 Task: Move the task Integrate a new online platform for online pet care services to the section Done in the project CoolTech and filter the tasks in the project by Incomplete tasks
Action: Mouse moved to (80, 323)
Screenshot: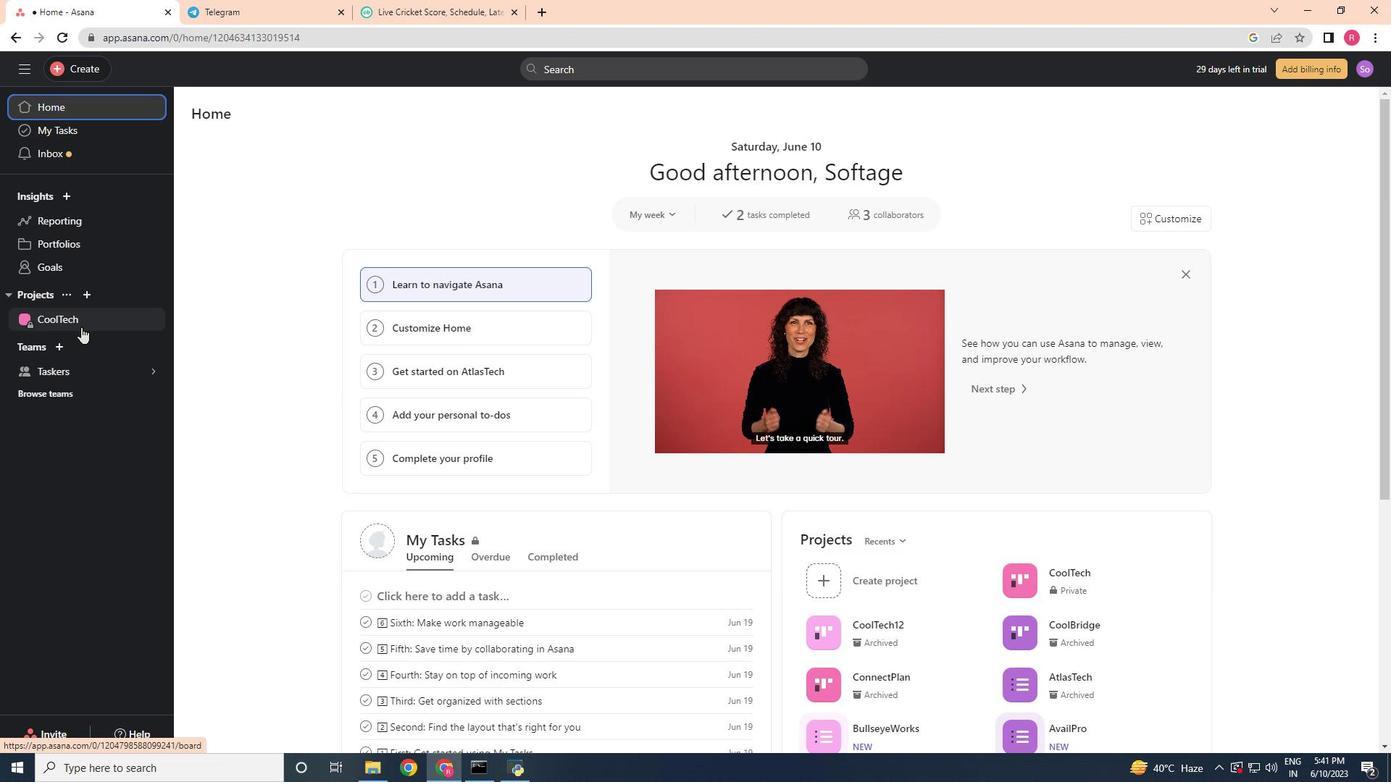 
Action: Mouse pressed left at (80, 323)
Screenshot: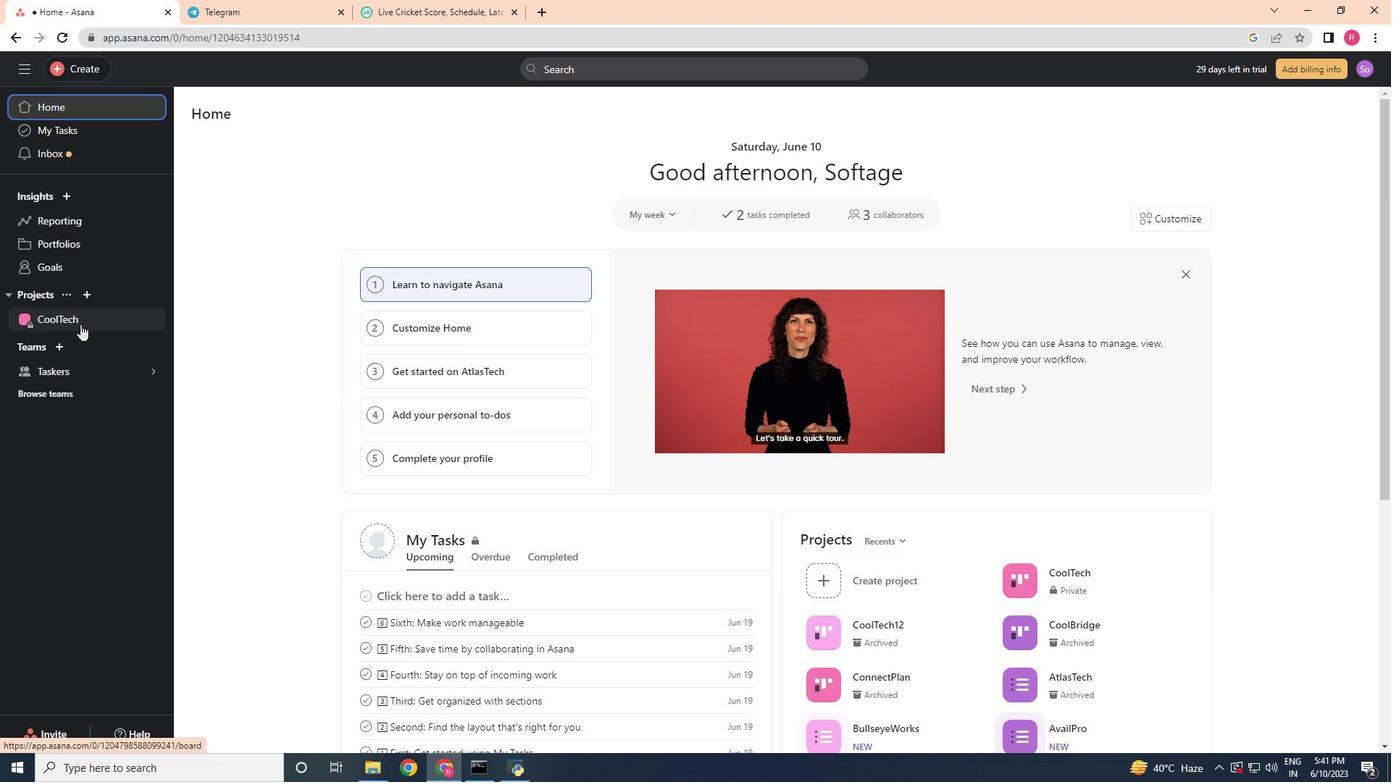 
Action: Mouse moved to (314, 405)
Screenshot: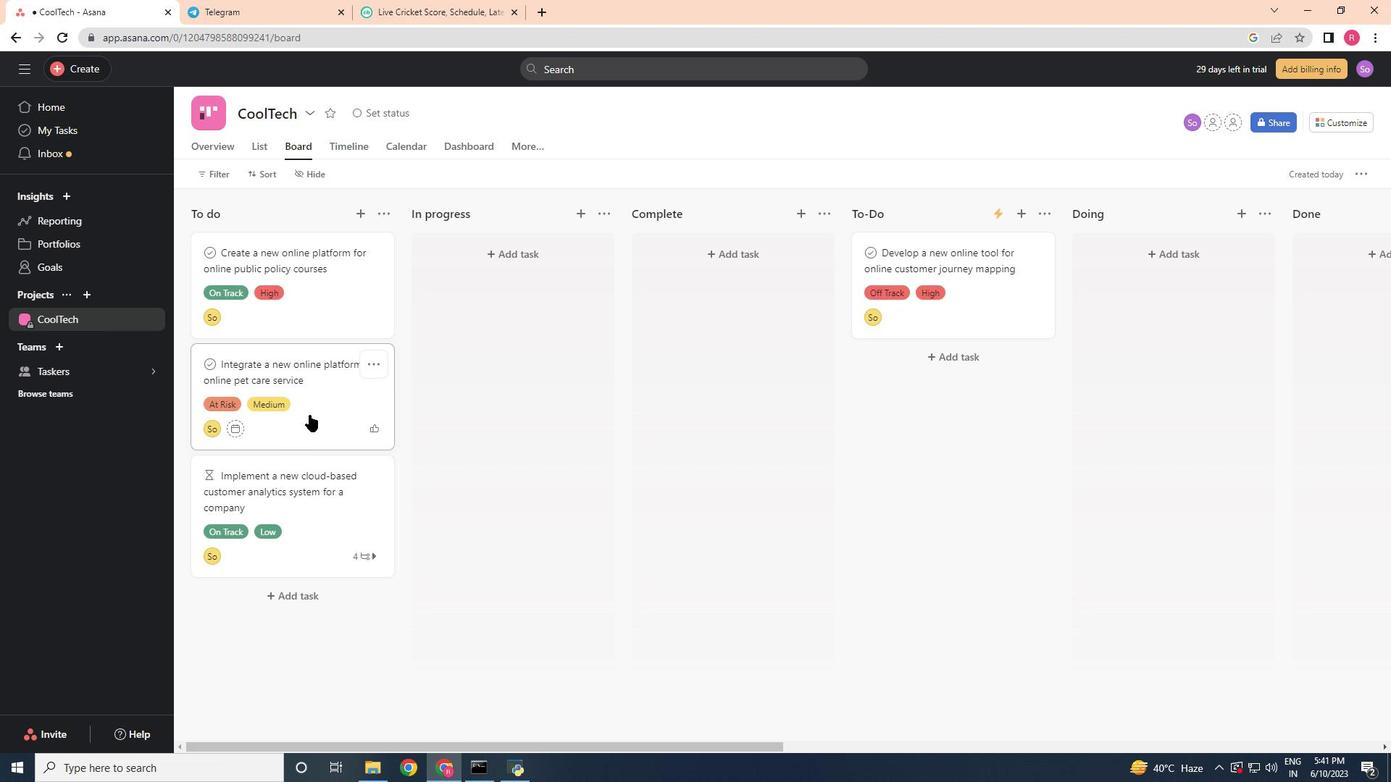 
Action: Mouse pressed left at (314, 405)
Screenshot: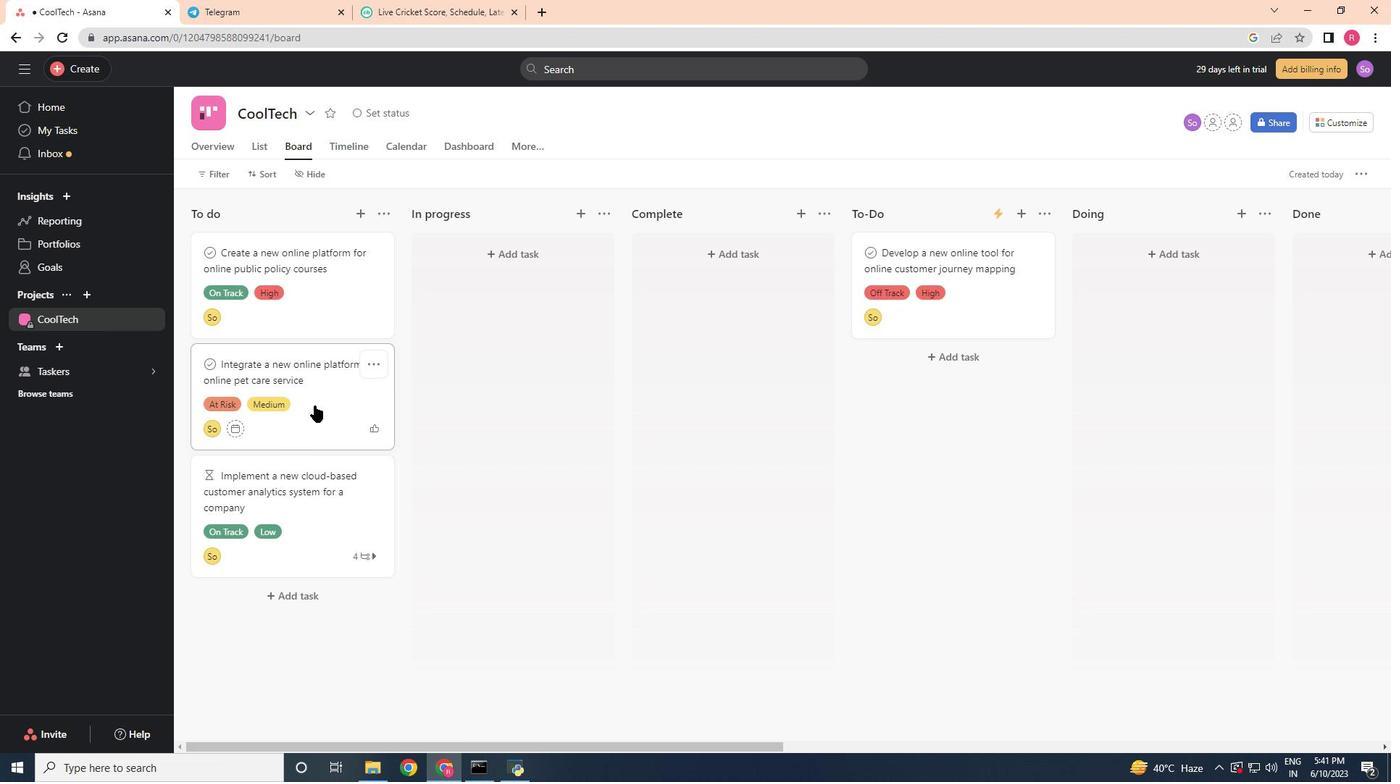
Action: Mouse moved to (1200, 292)
Screenshot: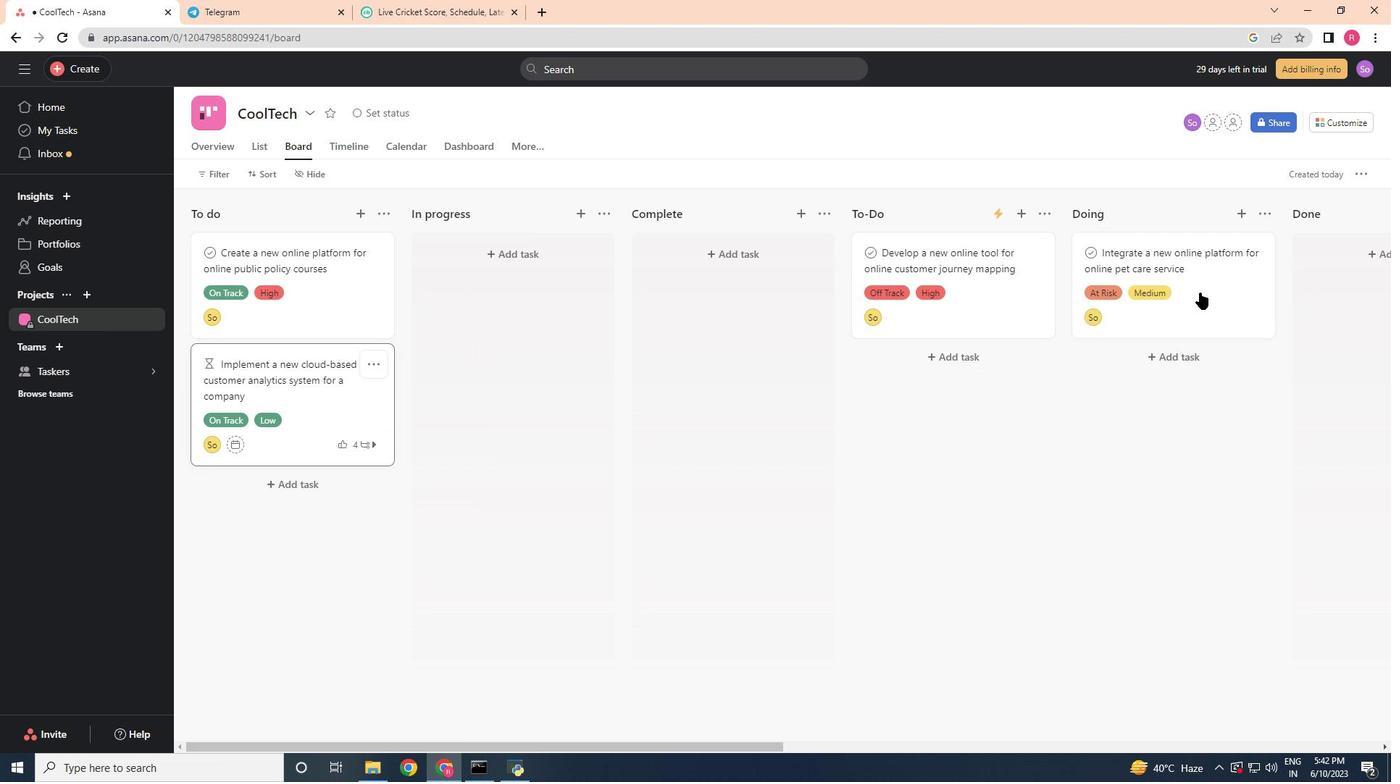 
Action: Mouse pressed left at (1200, 292)
Screenshot: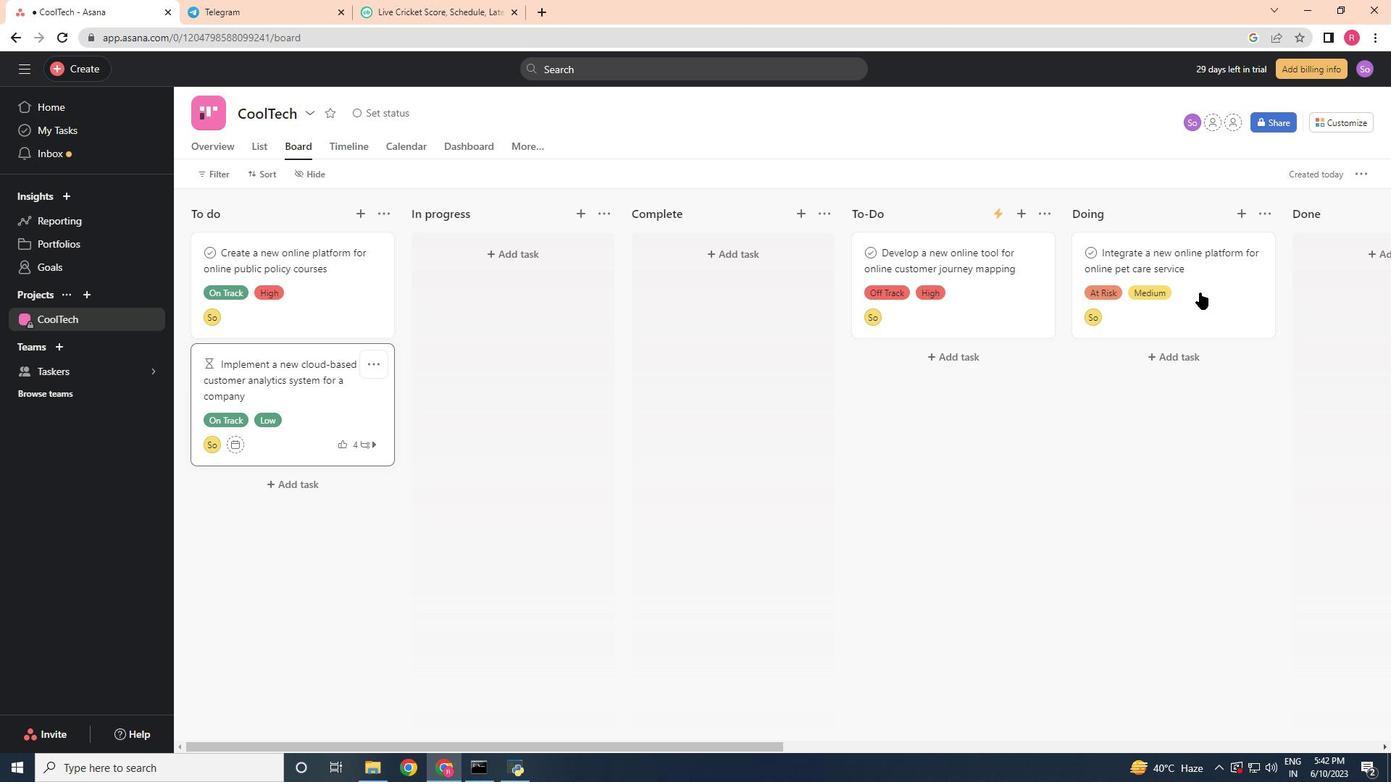 
Action: Mouse moved to (218, 175)
Screenshot: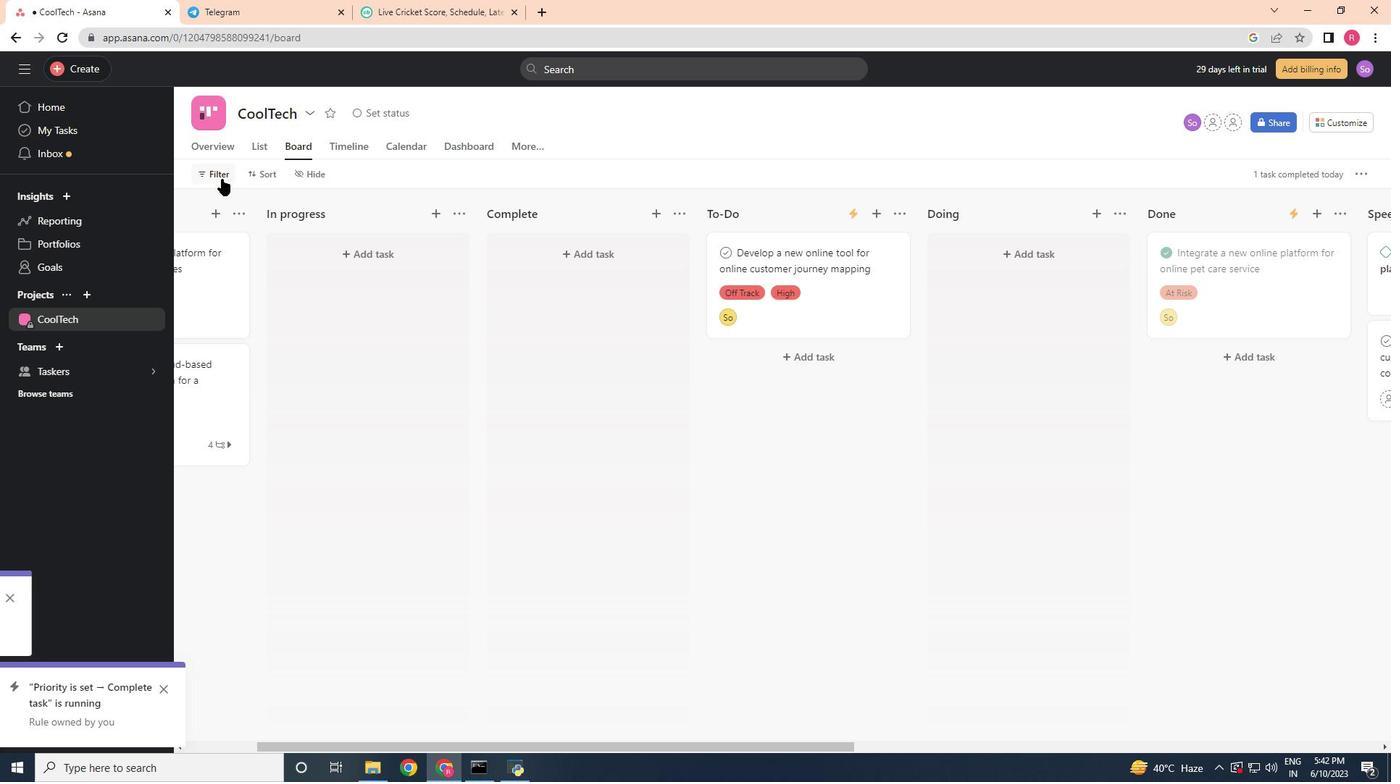 
Action: Mouse pressed left at (218, 175)
Screenshot: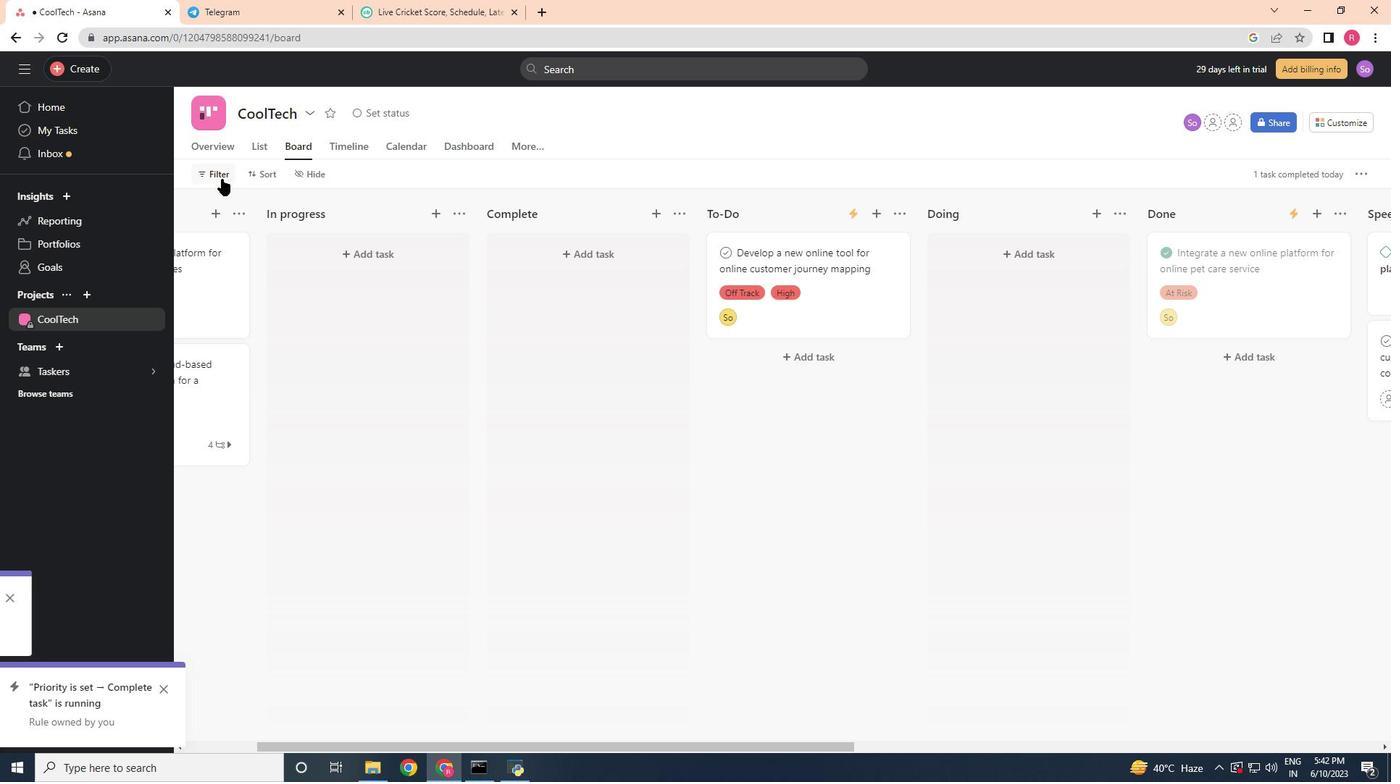 
Action: Mouse moved to (274, 238)
Screenshot: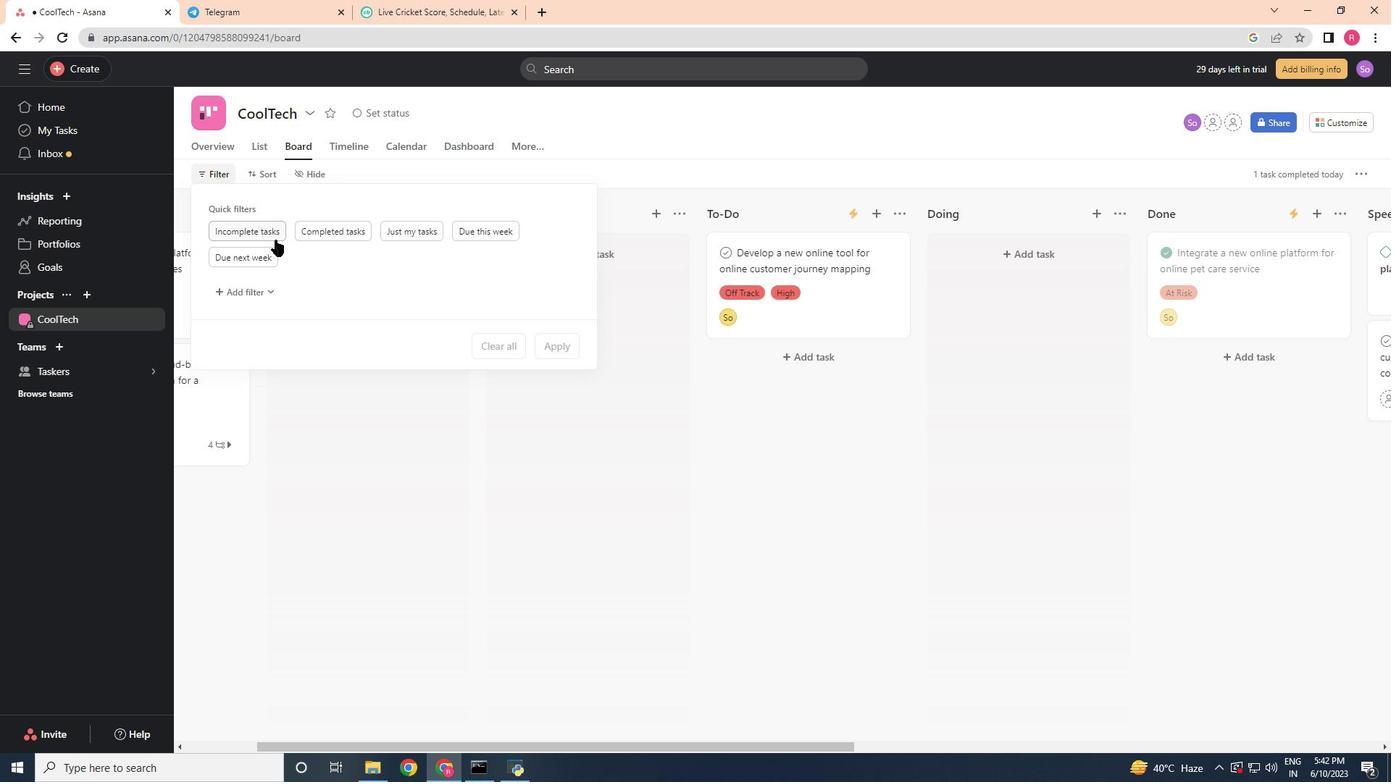 
Action: Mouse pressed left at (274, 238)
Screenshot: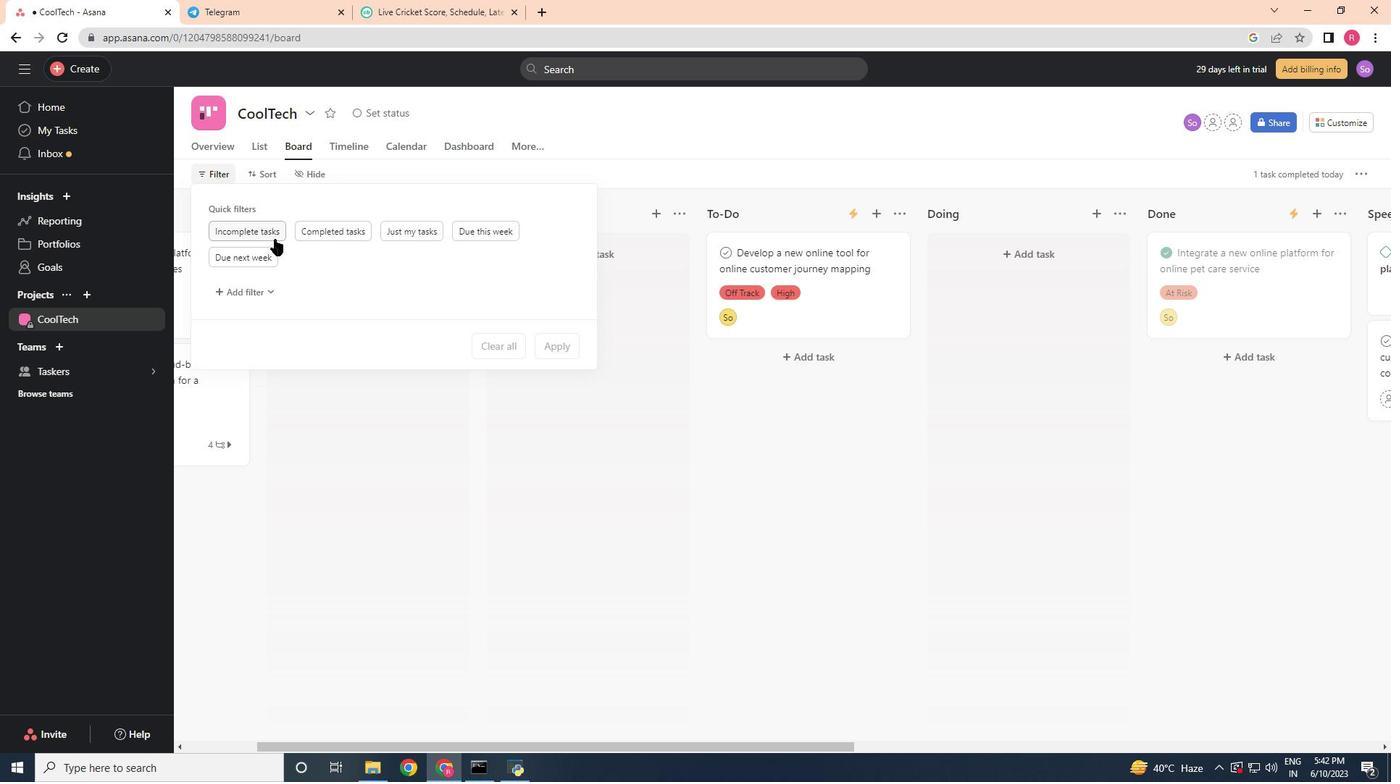 
Action: Mouse moved to (538, 327)
Screenshot: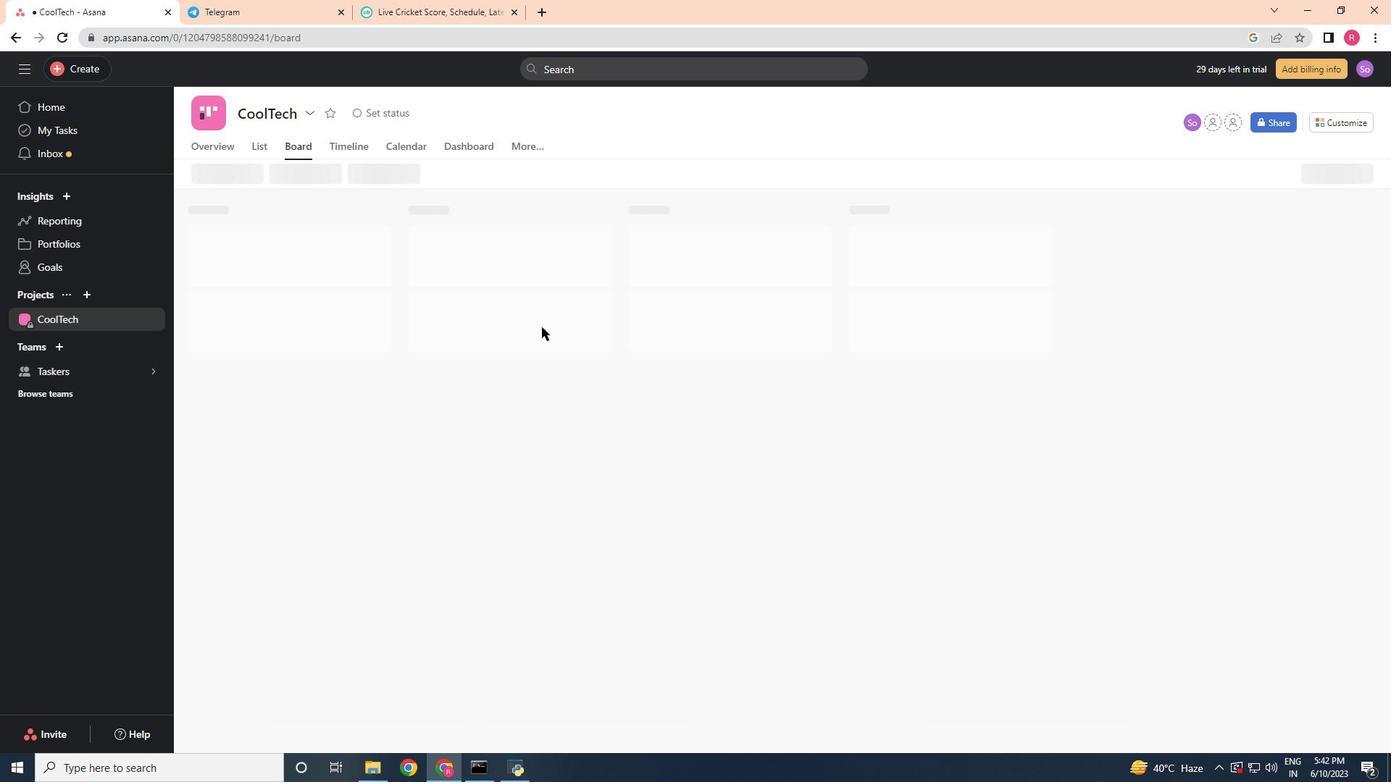 
